 Task: Add the task  Upgrade and migrate company software development to a cloud-based solution to the section Code Captains in the project AgileHaven and add a Due Date to the respective task as 2023/11/05
Action: Mouse moved to (324, 274)
Screenshot: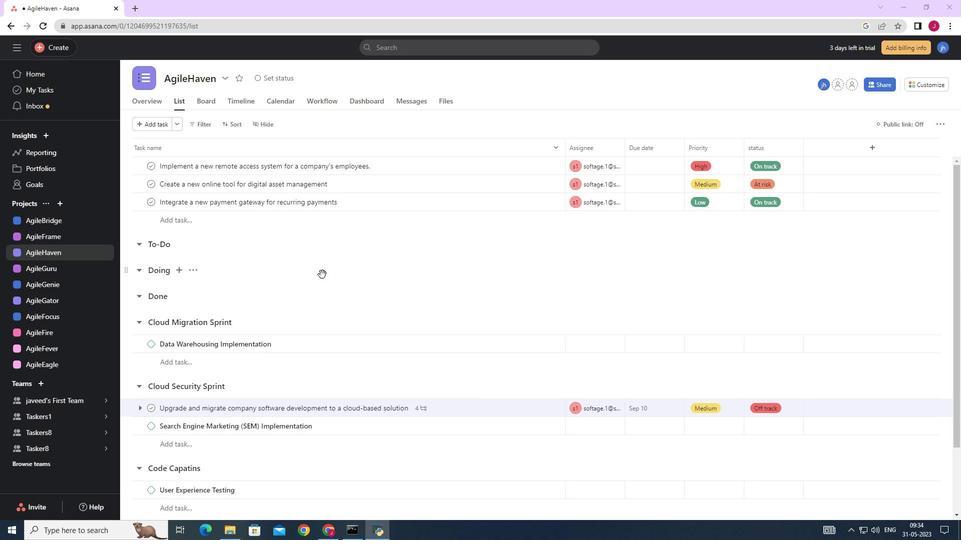 
Action: Mouse scrolled (324, 274) with delta (0, 0)
Screenshot: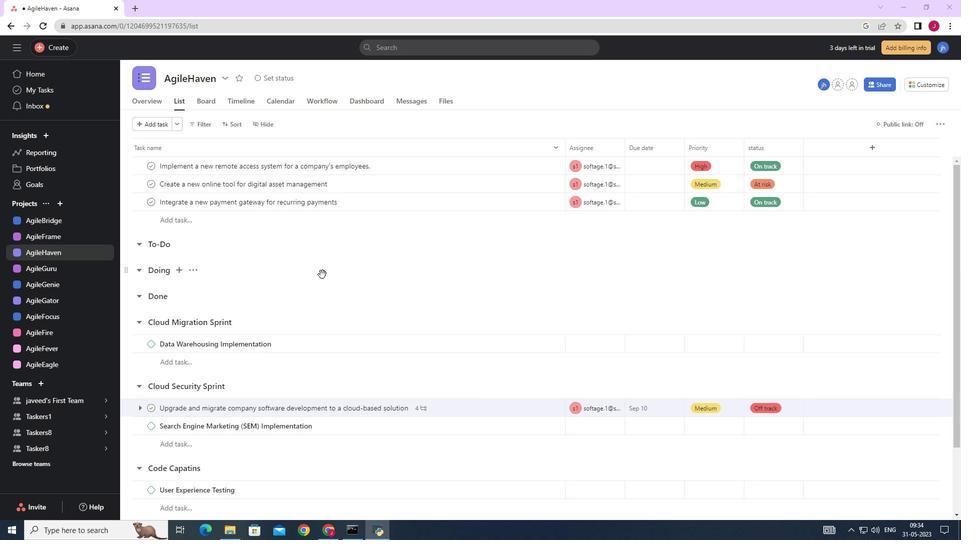 
Action: Mouse scrolled (324, 274) with delta (0, 0)
Screenshot: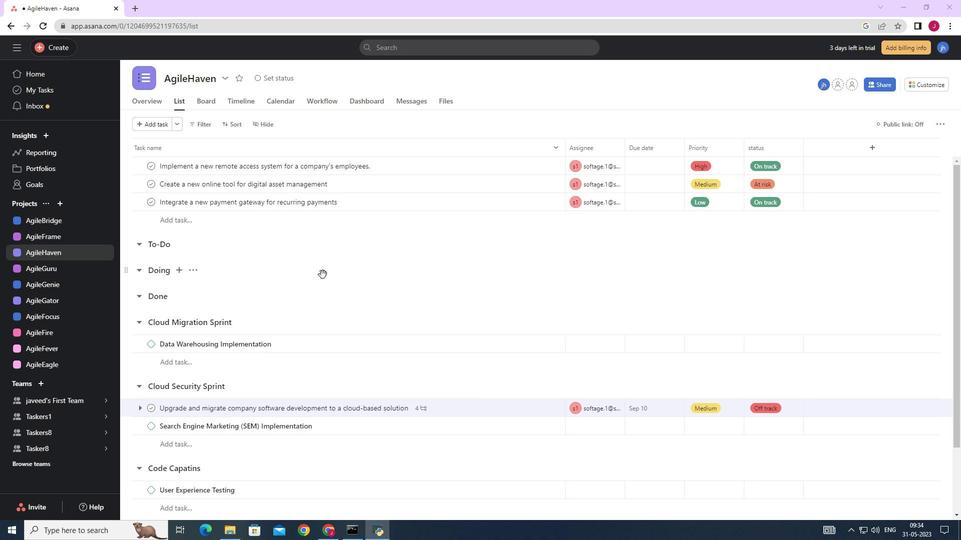 
Action: Mouse scrolled (324, 274) with delta (0, 0)
Screenshot: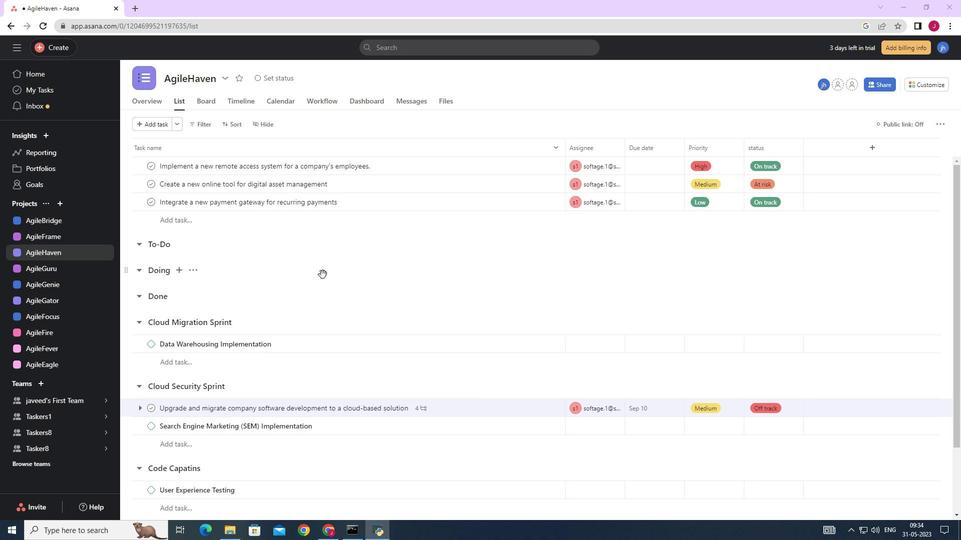 
Action: Mouse scrolled (324, 274) with delta (0, 0)
Screenshot: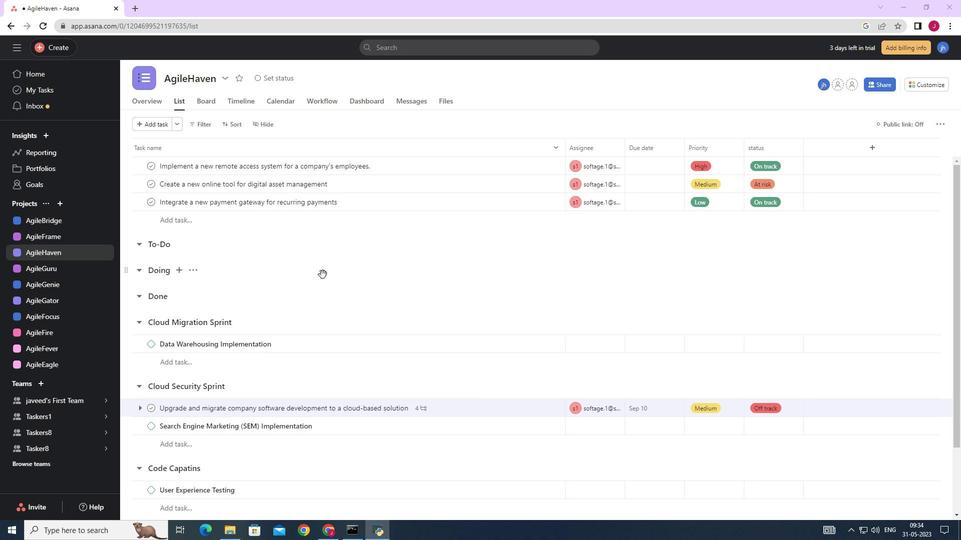 
Action: Mouse moved to (540, 326)
Screenshot: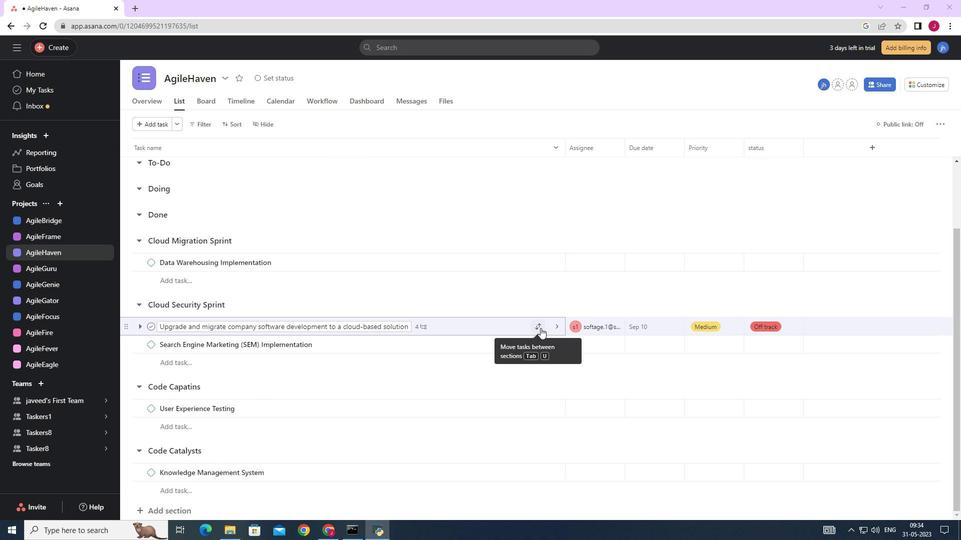 
Action: Mouse pressed left at (540, 326)
Screenshot: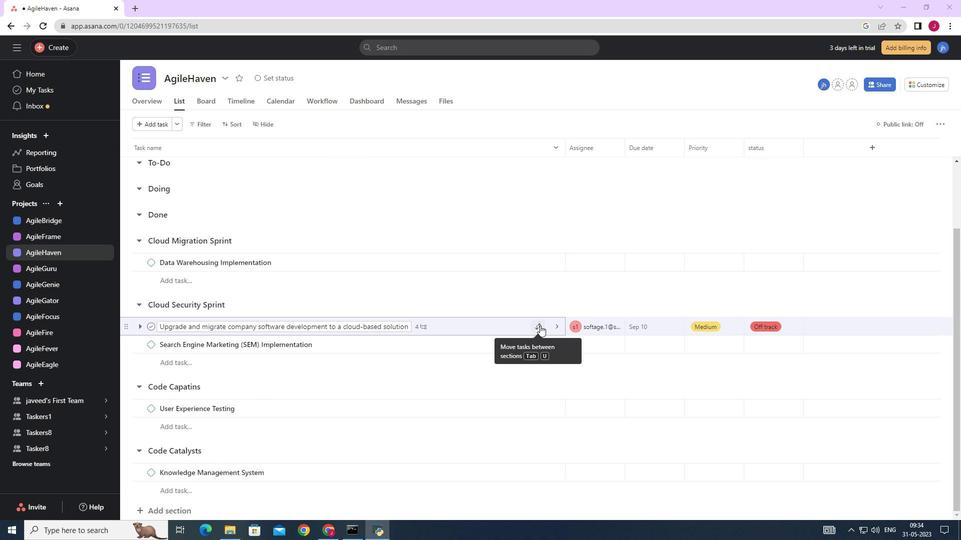 
Action: Mouse moved to (486, 474)
Screenshot: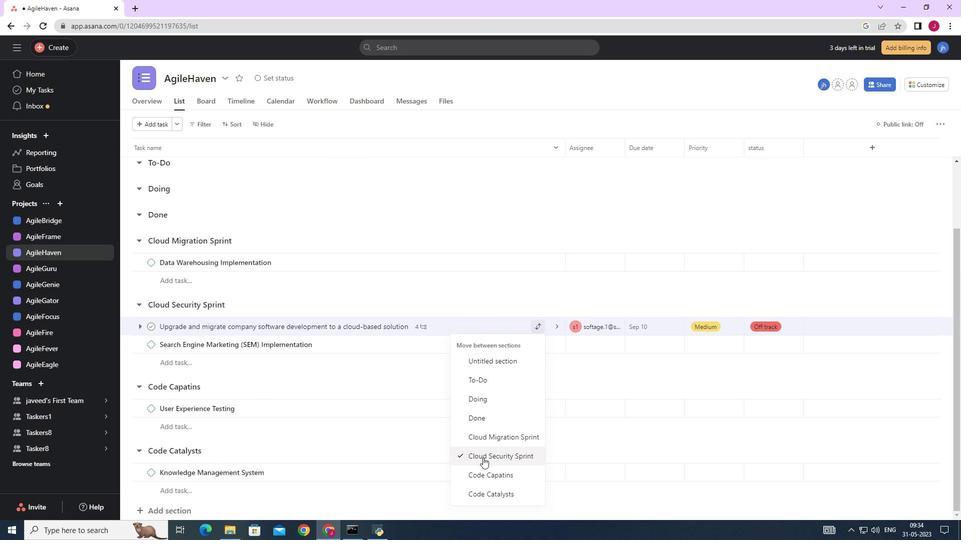 
Action: Mouse pressed left at (486, 474)
Screenshot: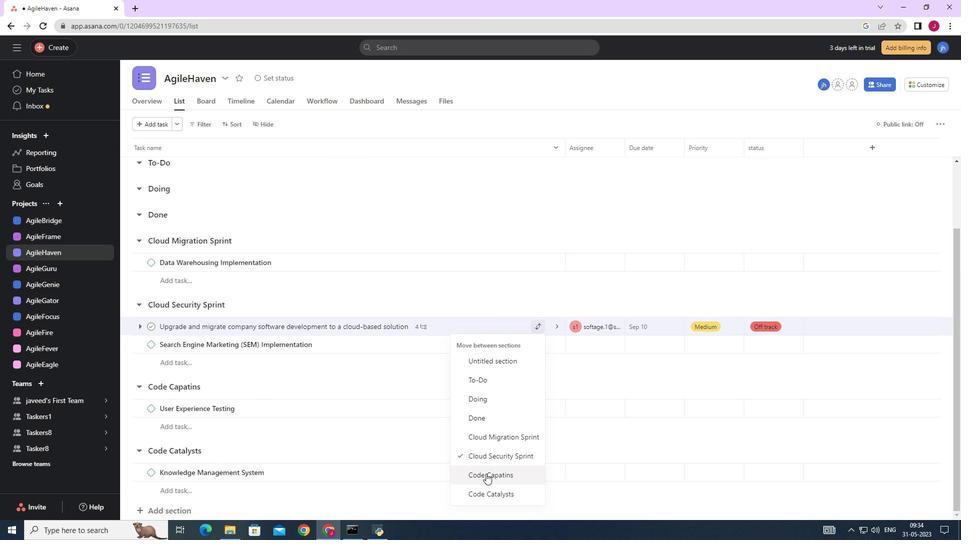 
Action: Mouse moved to (674, 393)
Screenshot: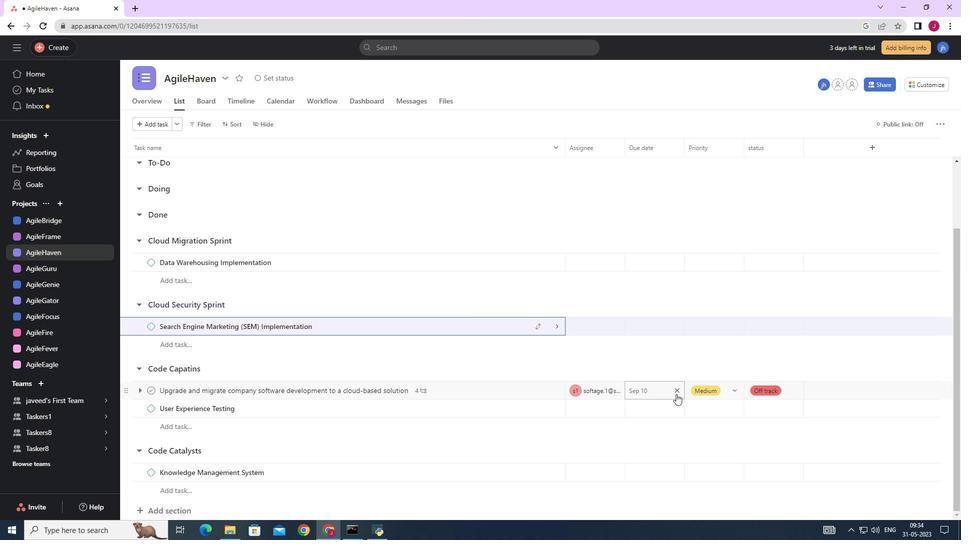 
Action: Mouse pressed left at (674, 393)
Screenshot: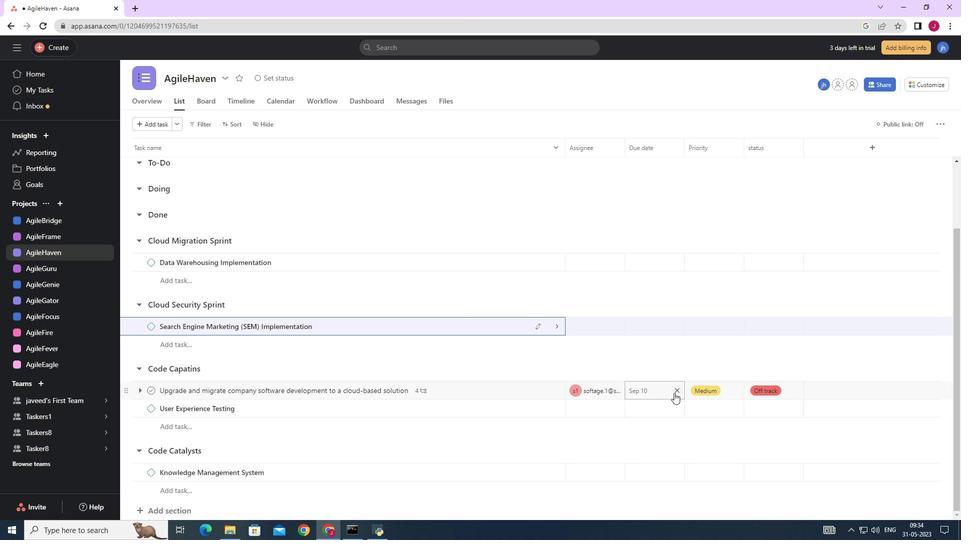 
Action: Mouse moved to (668, 393)
Screenshot: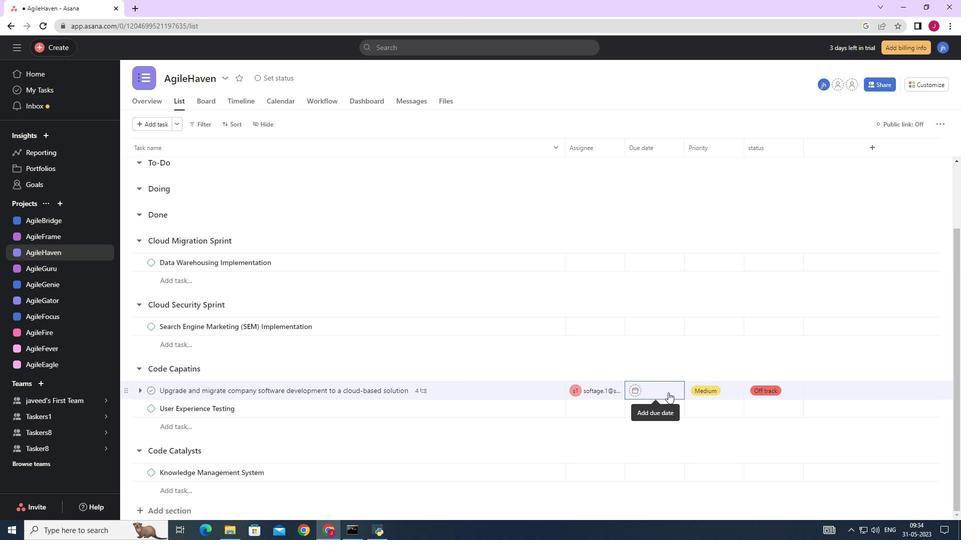 
Action: Mouse pressed left at (668, 393)
Screenshot: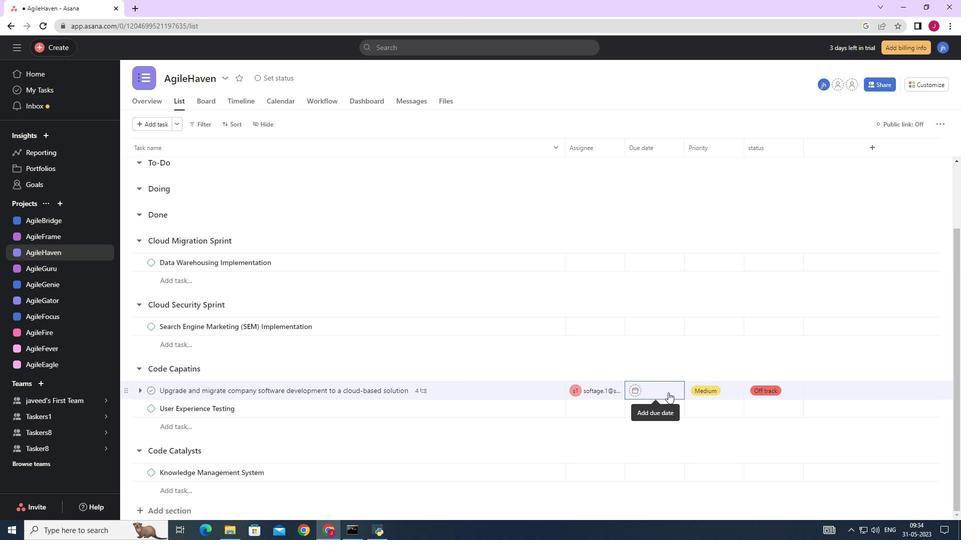 
Action: Mouse moved to (755, 233)
Screenshot: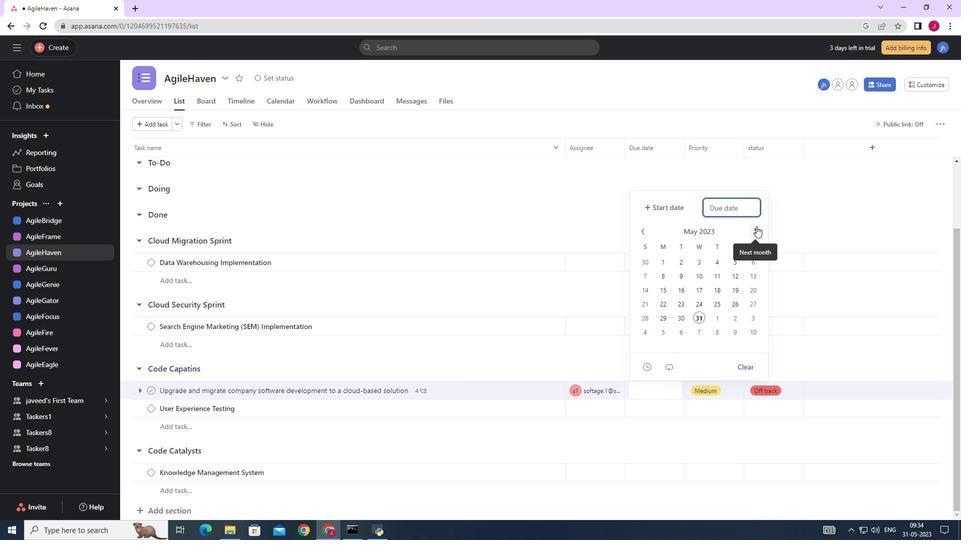 
Action: Mouse pressed left at (755, 233)
Screenshot: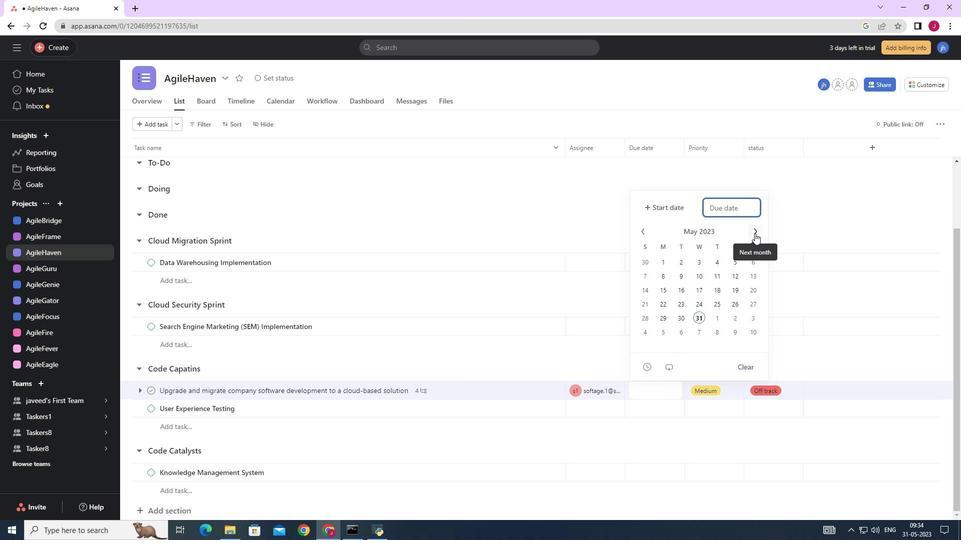 
Action: Mouse pressed left at (755, 233)
Screenshot: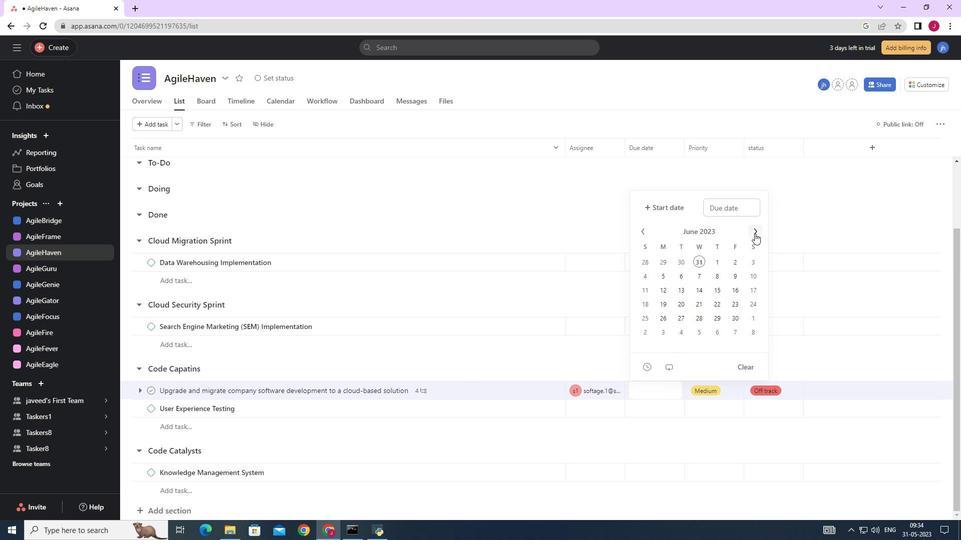
Action: Mouse pressed left at (755, 233)
Screenshot: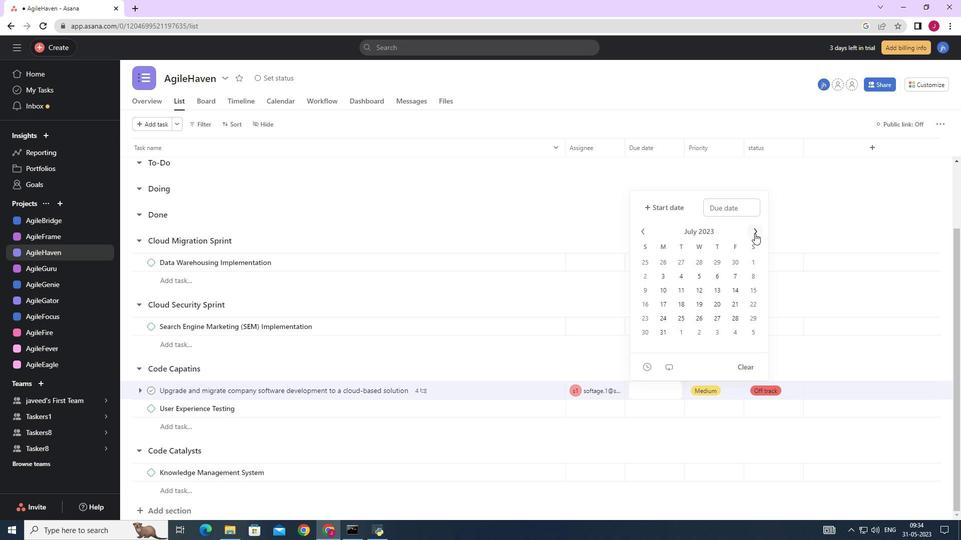 
Action: Mouse pressed left at (755, 233)
Screenshot: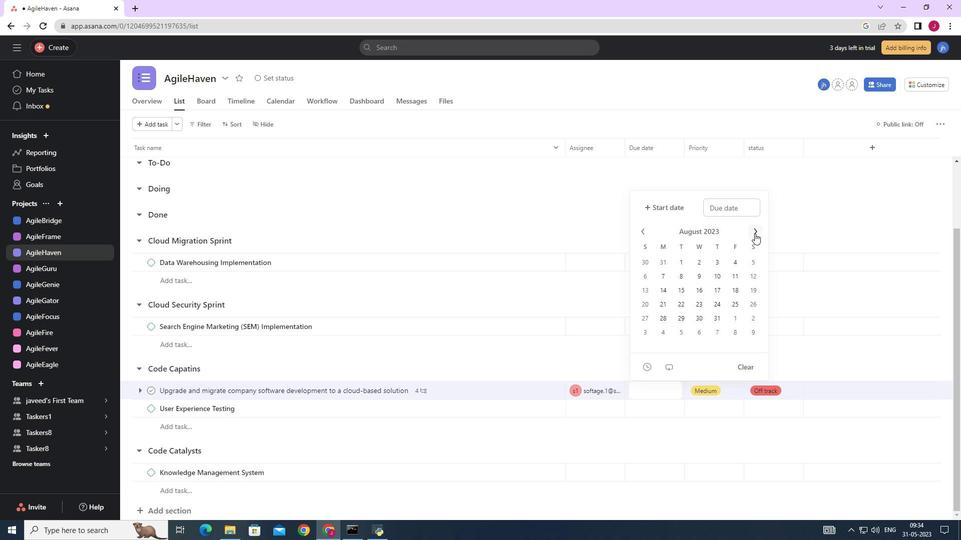 
Action: Mouse pressed left at (755, 233)
Screenshot: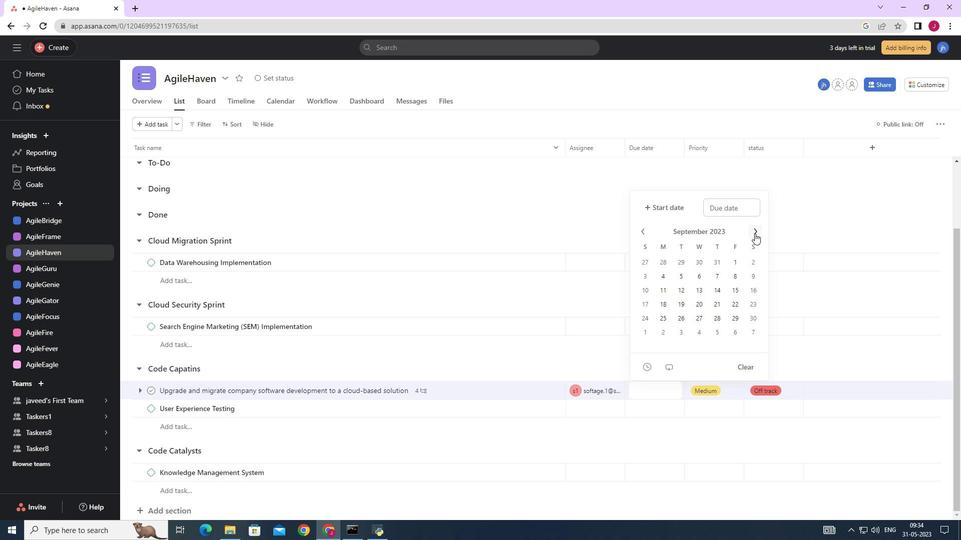 
Action: Mouse pressed left at (755, 233)
Screenshot: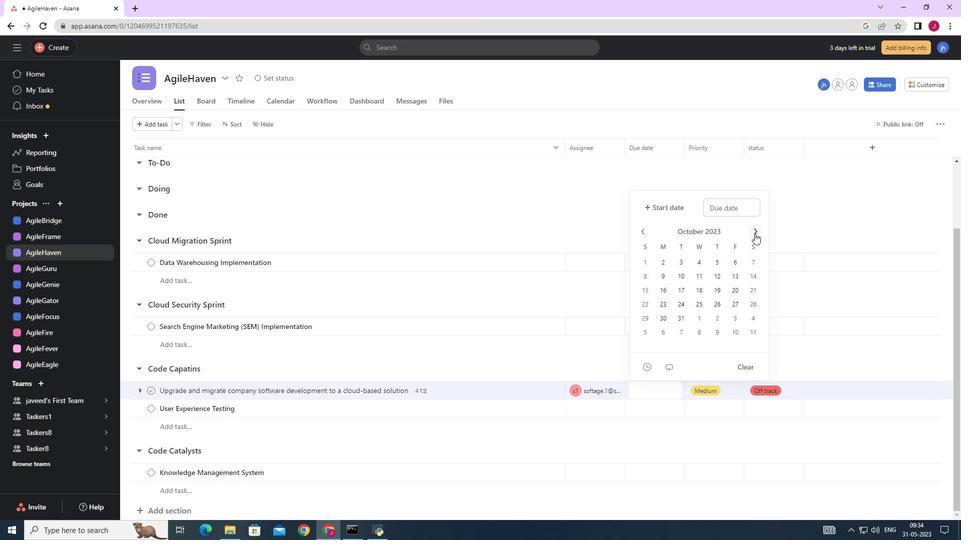 
Action: Mouse pressed left at (755, 233)
Screenshot: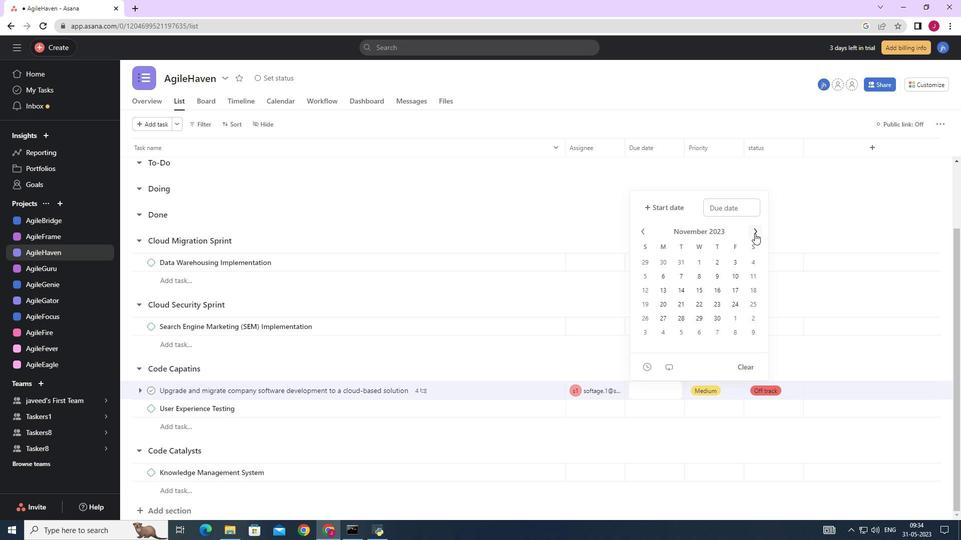 
Action: Mouse pressed left at (755, 233)
Screenshot: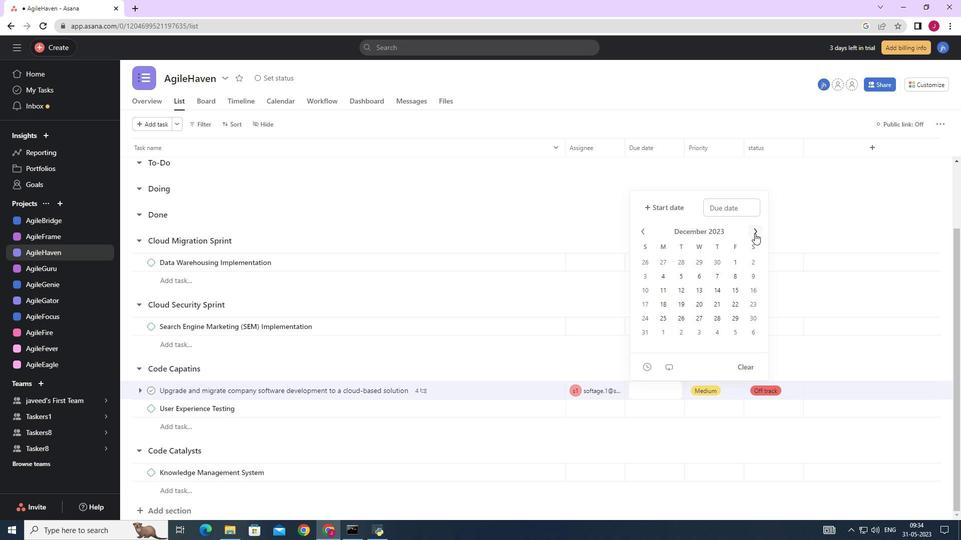 
Action: Mouse moved to (650, 230)
Screenshot: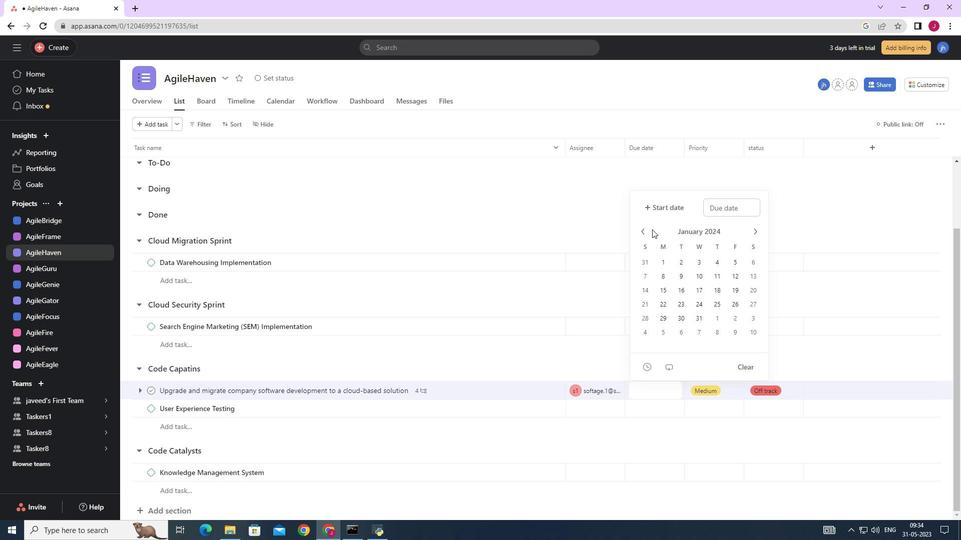 
Action: Mouse pressed left at (650, 230)
Screenshot: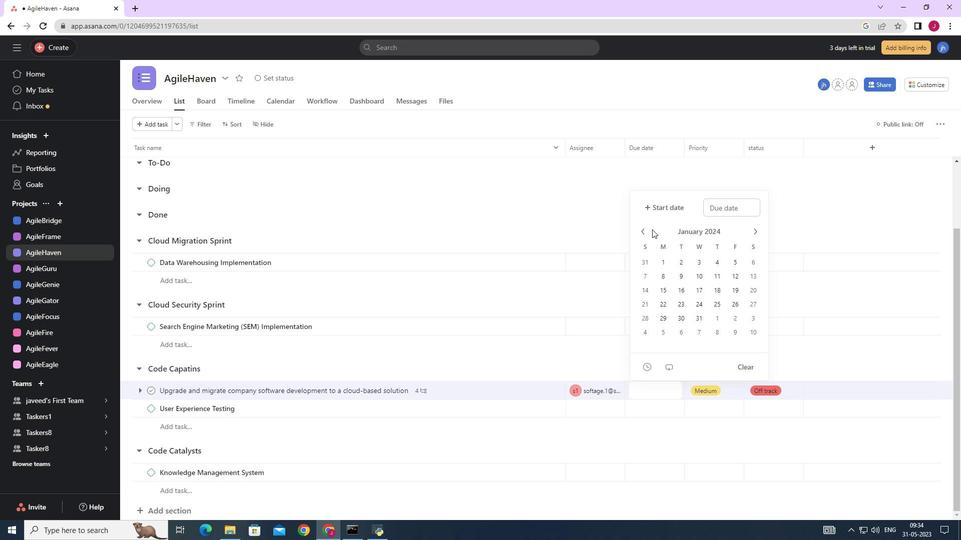 
Action: Mouse moved to (645, 232)
Screenshot: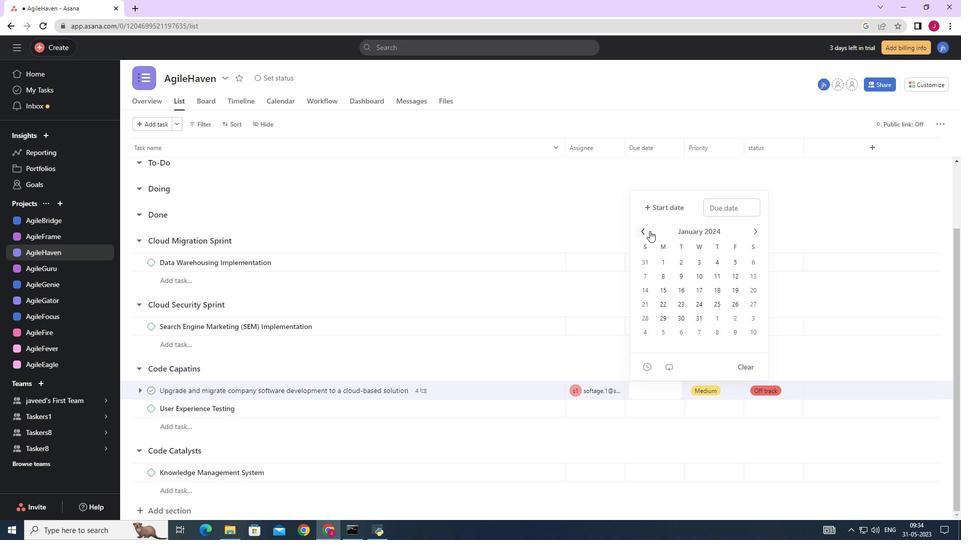 
Action: Mouse pressed left at (645, 232)
Screenshot: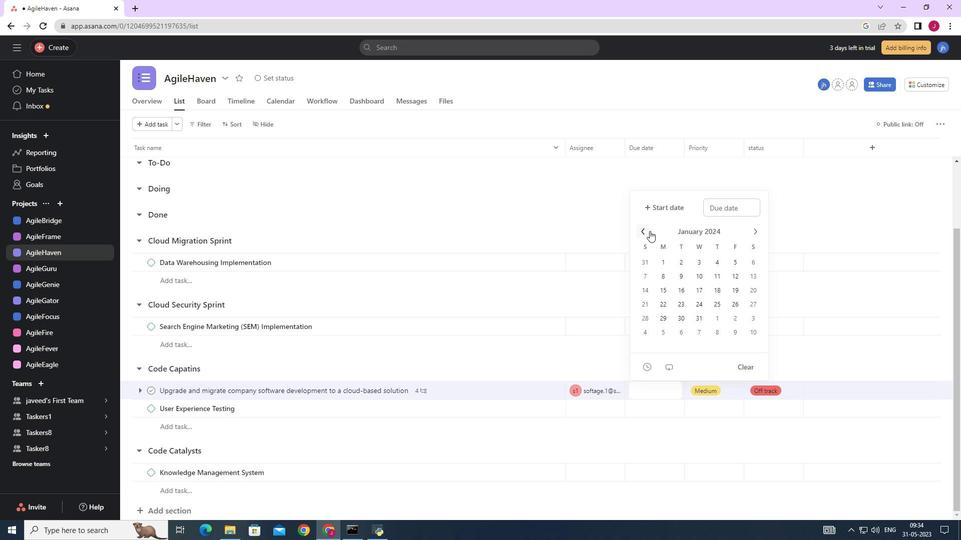 
Action: Mouse pressed left at (645, 232)
Screenshot: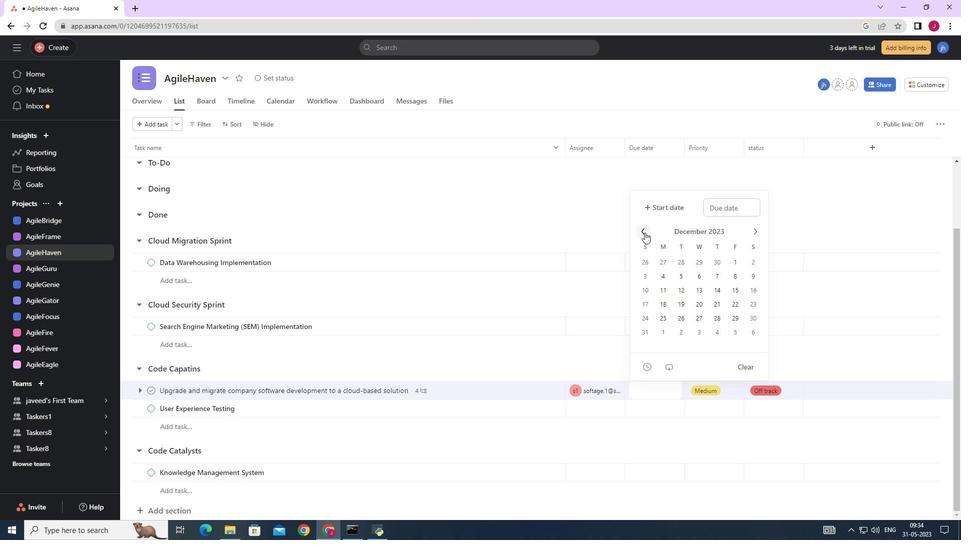 
Action: Mouse moved to (645, 274)
Screenshot: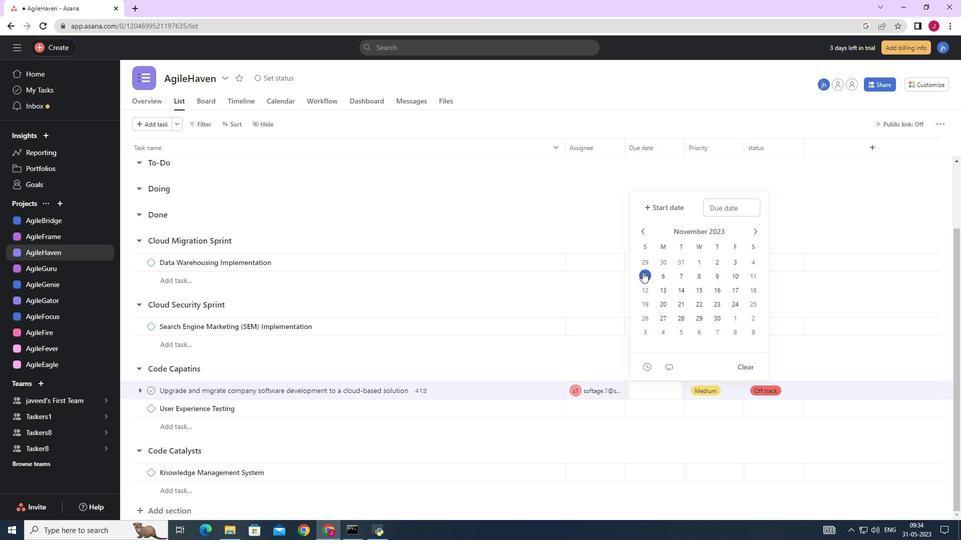 
Action: Mouse pressed left at (645, 274)
Screenshot: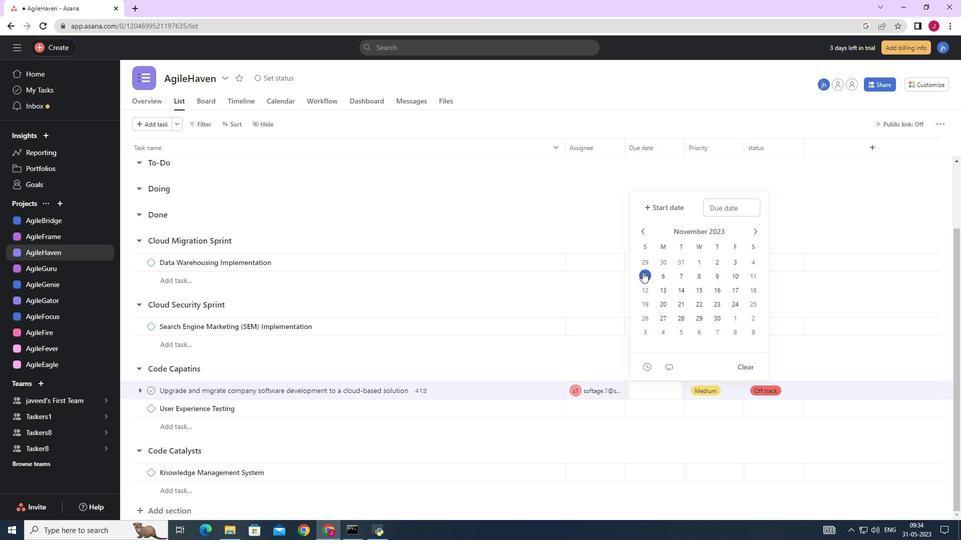 
Action: Mouse moved to (854, 221)
Screenshot: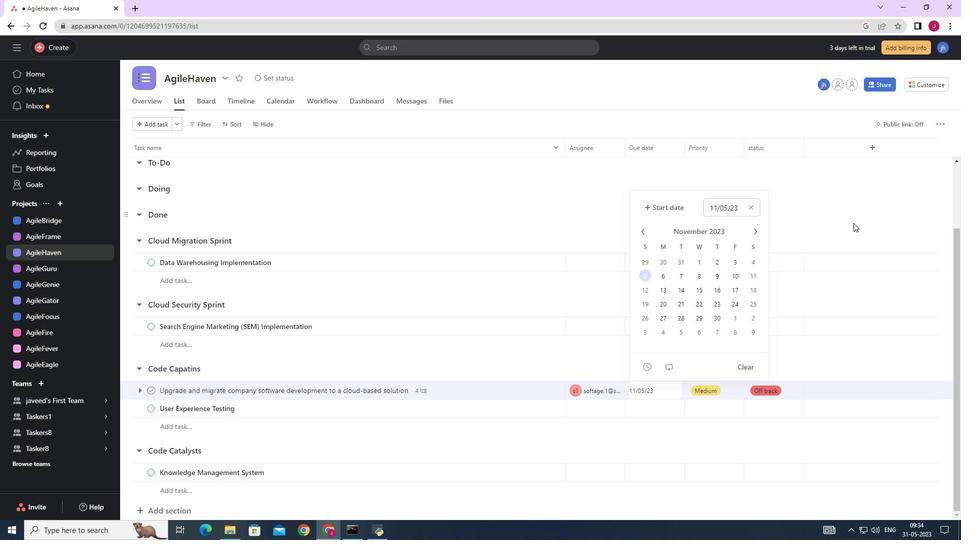 
Action: Mouse pressed left at (854, 221)
Screenshot: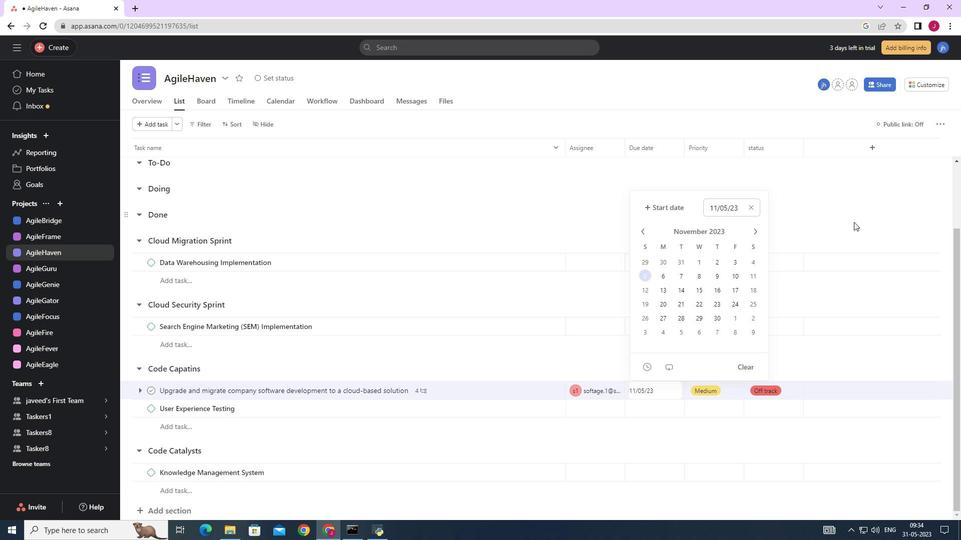 
Action: Mouse moved to (853, 221)
Screenshot: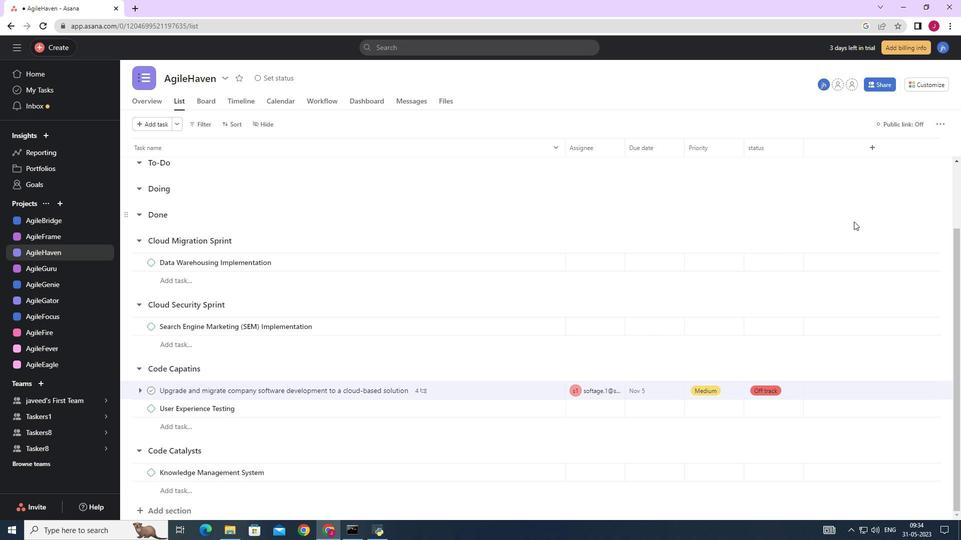 
